 Task: Disable the targeting cookies.
Action: Mouse moved to (992, 86)
Screenshot: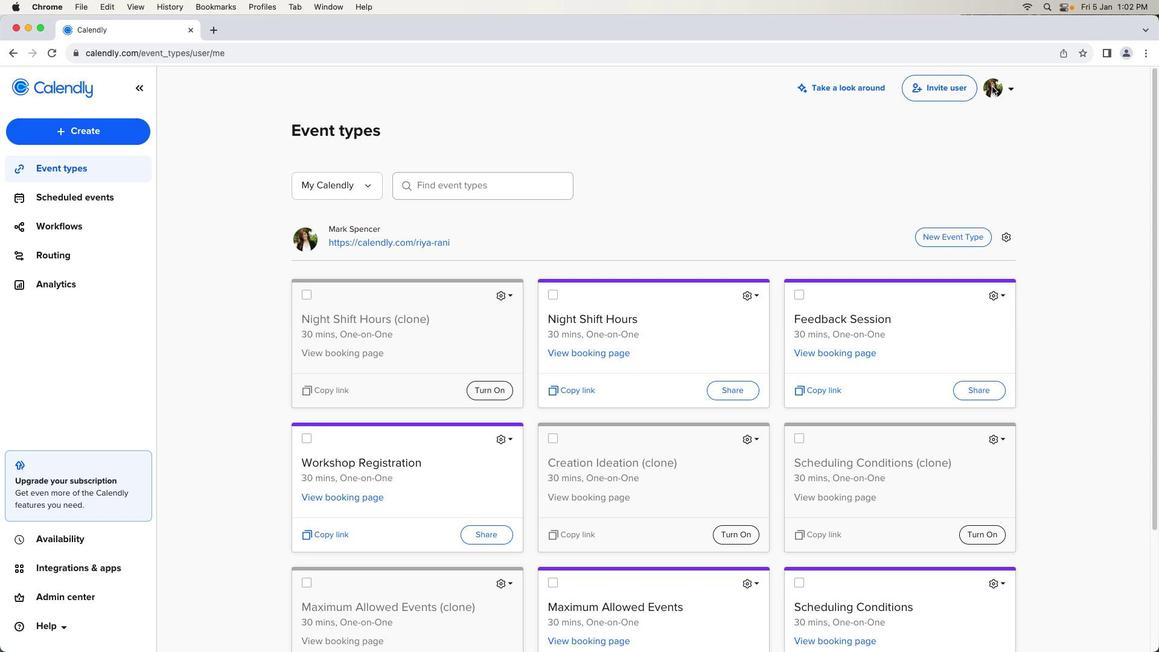 
Action: Mouse pressed left at (992, 86)
Screenshot: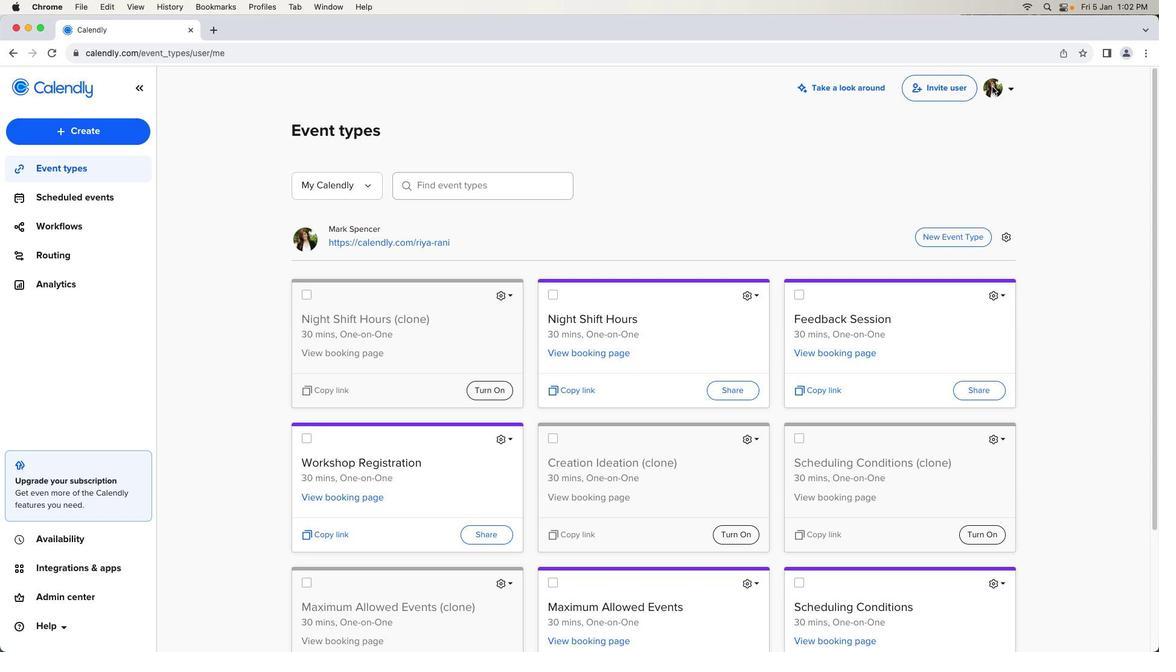 
Action: Mouse pressed left at (992, 86)
Screenshot: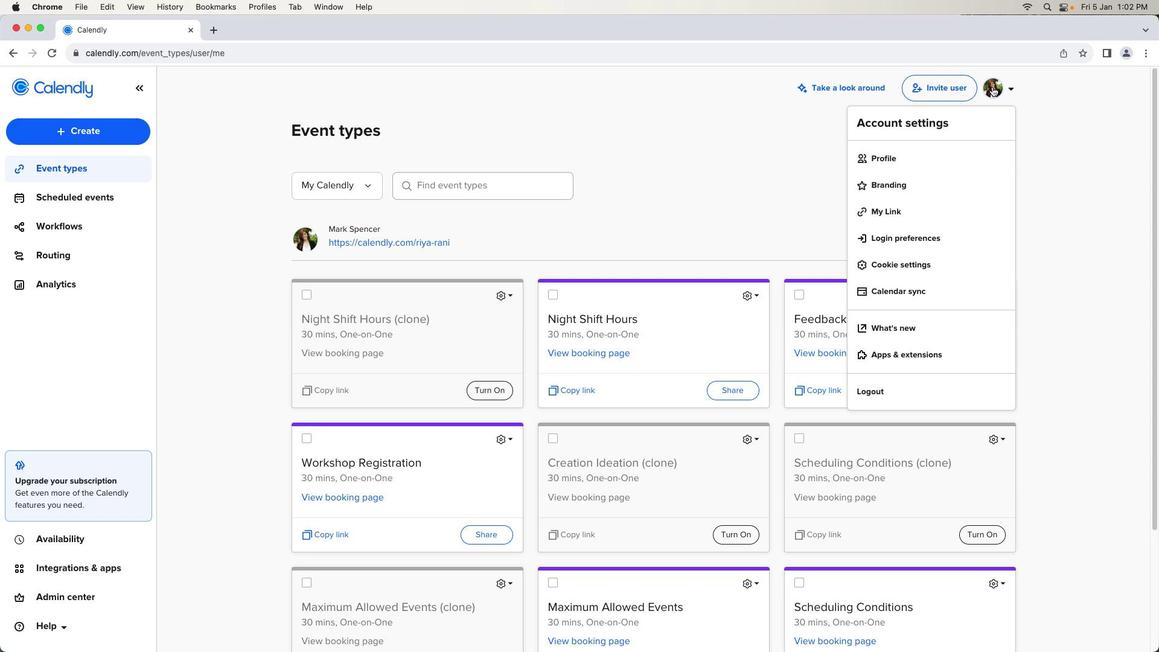 
Action: Mouse moved to (951, 272)
Screenshot: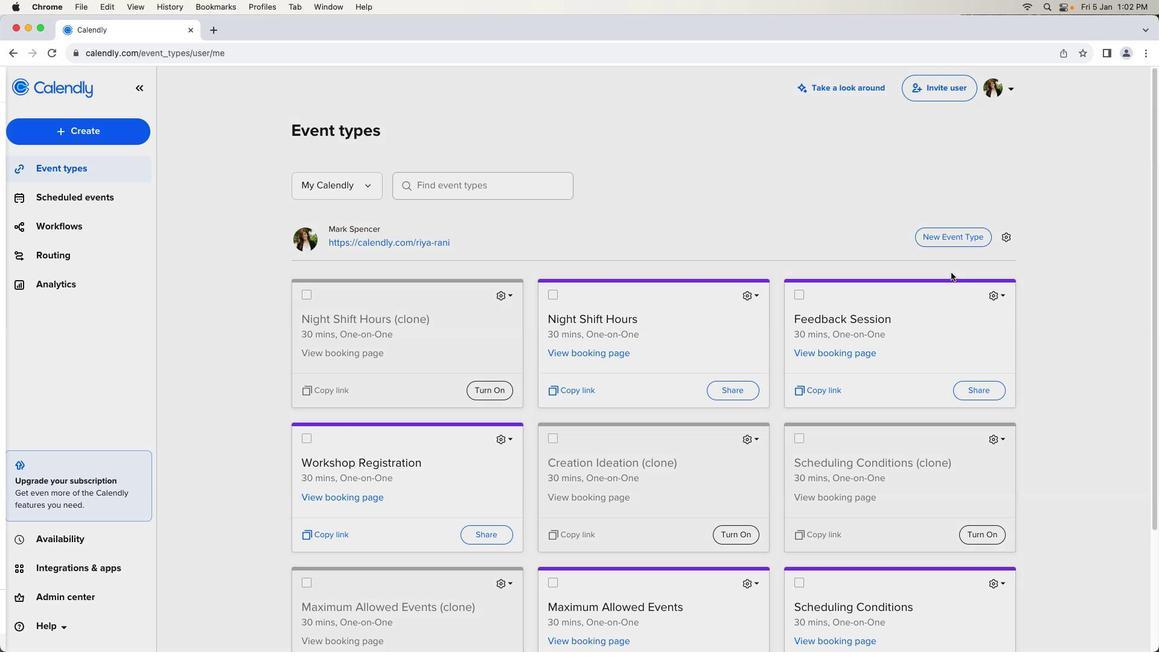 
Action: Mouse pressed left at (951, 272)
Screenshot: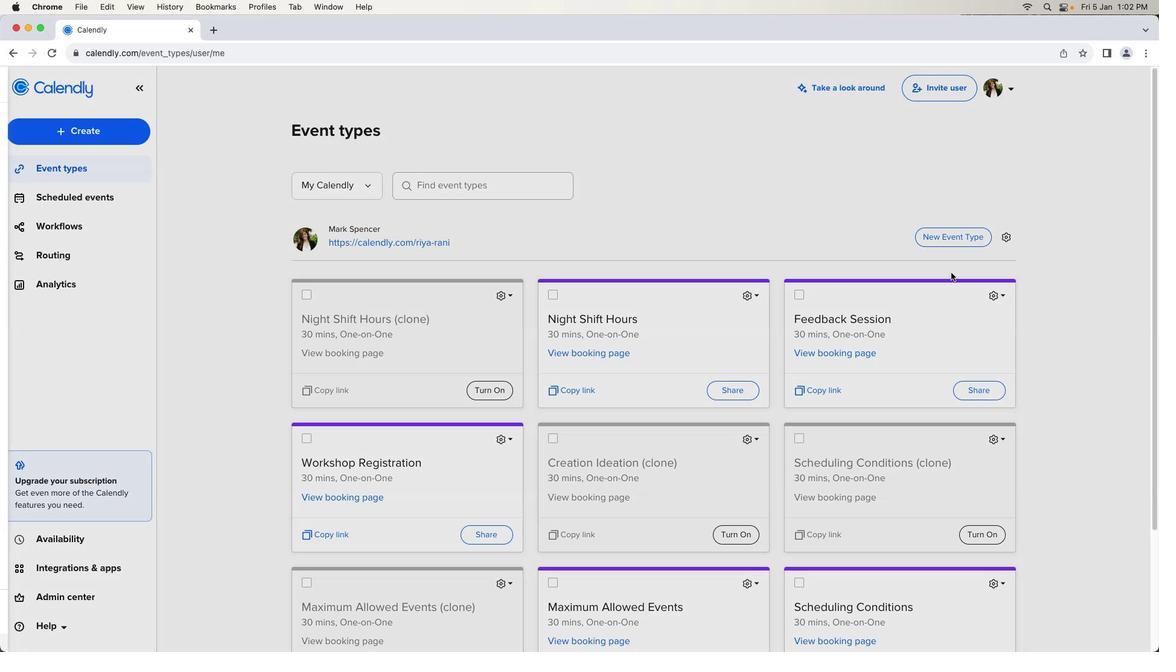 
Action: Mouse moved to (254, 508)
Screenshot: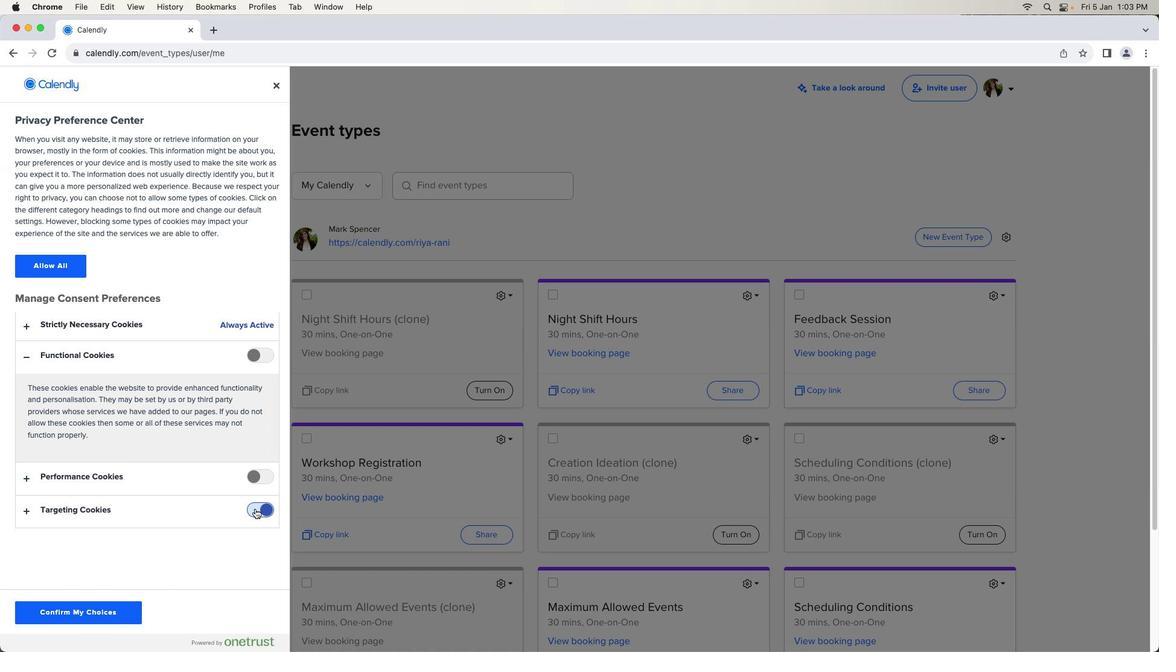 
Action: Mouse pressed left at (254, 508)
Screenshot: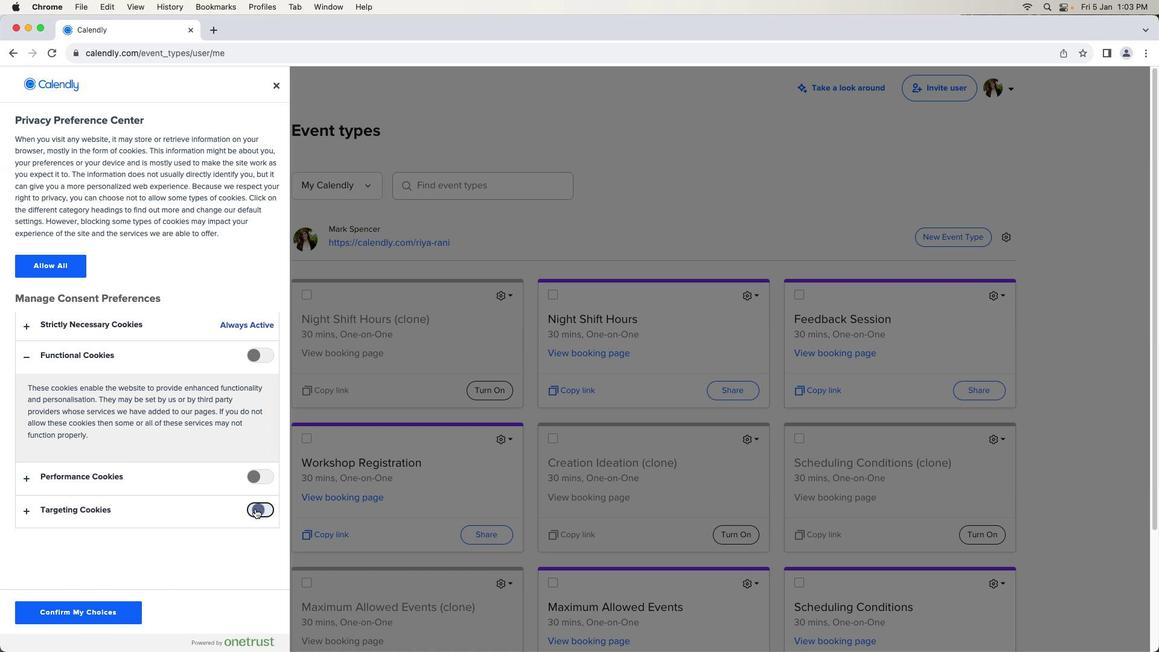 
Action: Mouse moved to (255, 510)
Screenshot: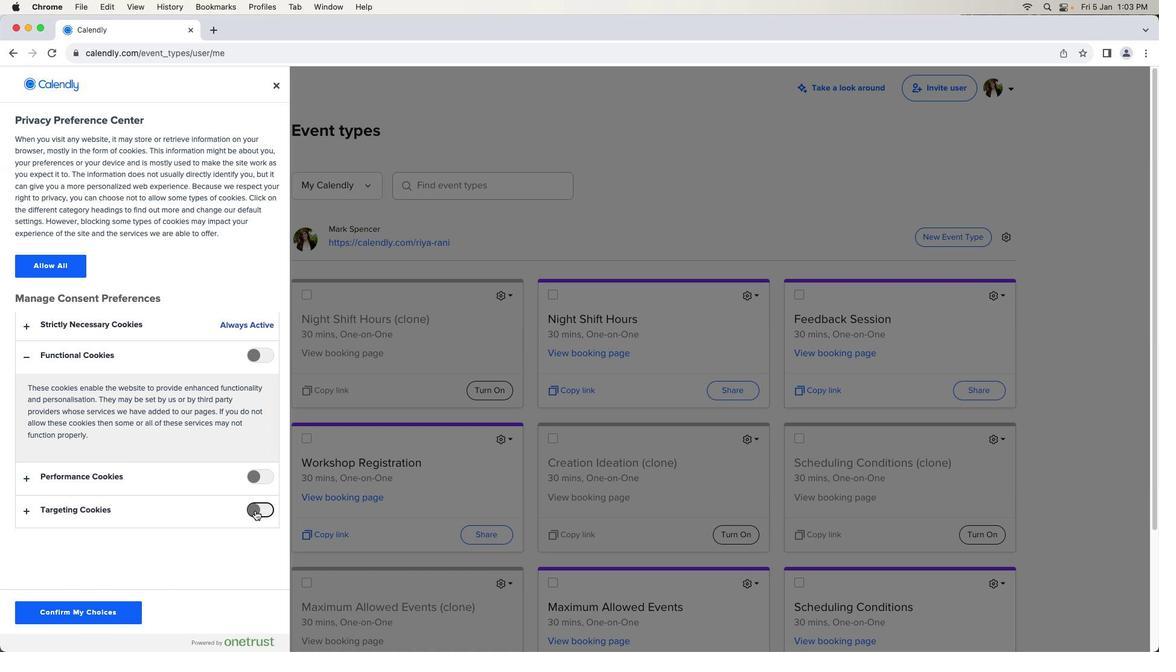 
